 Task: Open a blank sheet, save the file as Bookstype.epub Add Heading 'Types of Books:'Add the following points with numerals 'I.	Mystery_x000D_
II.	Fantasy_x000D_
III.	Biography_x000D_
'Select the entire thext and change line spacing to  2.5 ,change the font size of heading and points to 26
Action: Mouse moved to (249, 140)
Screenshot: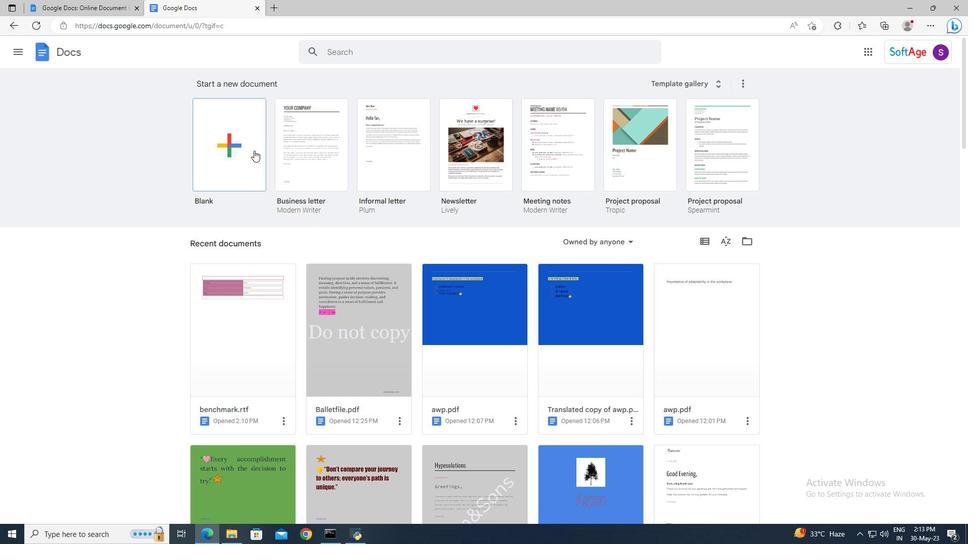 
Action: Mouse pressed left at (249, 140)
Screenshot: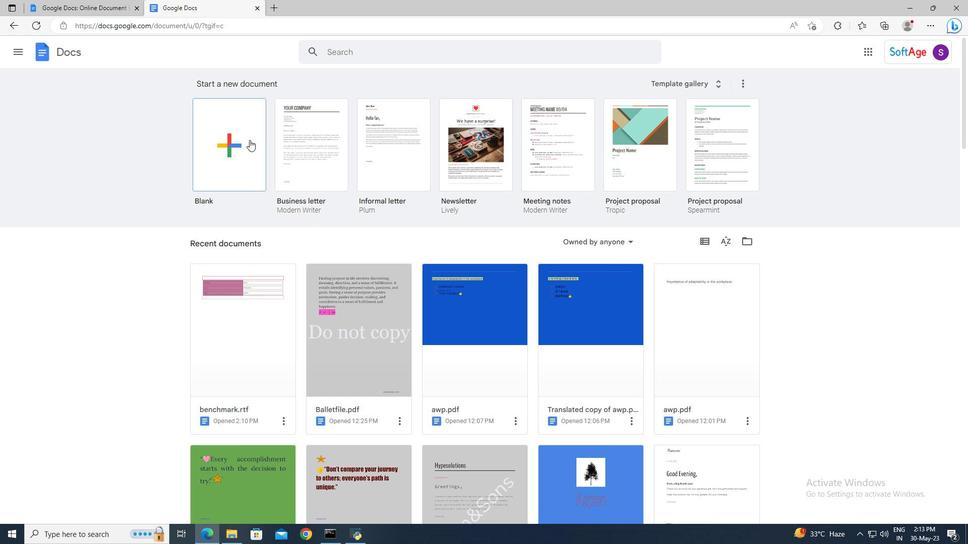 
Action: Mouse moved to (100, 47)
Screenshot: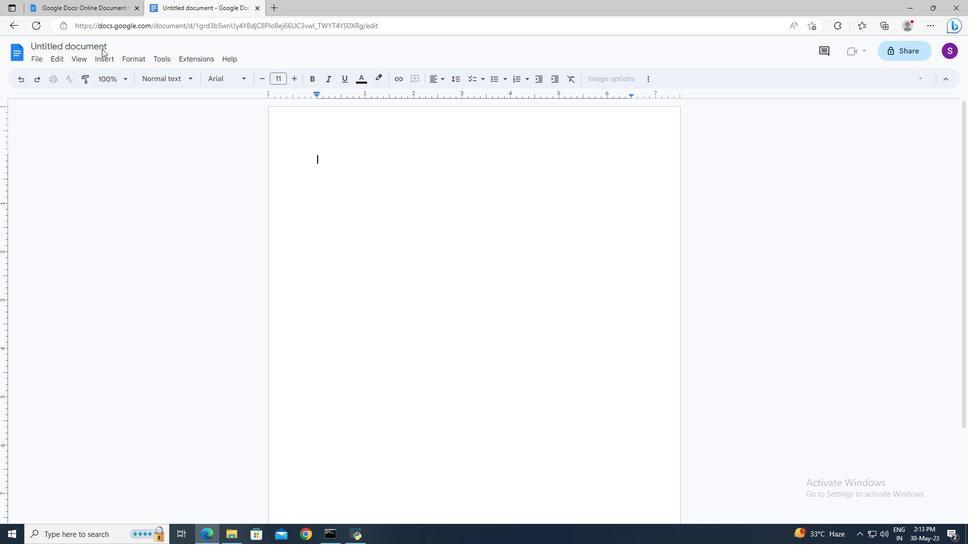 
Action: Mouse pressed left at (100, 47)
Screenshot: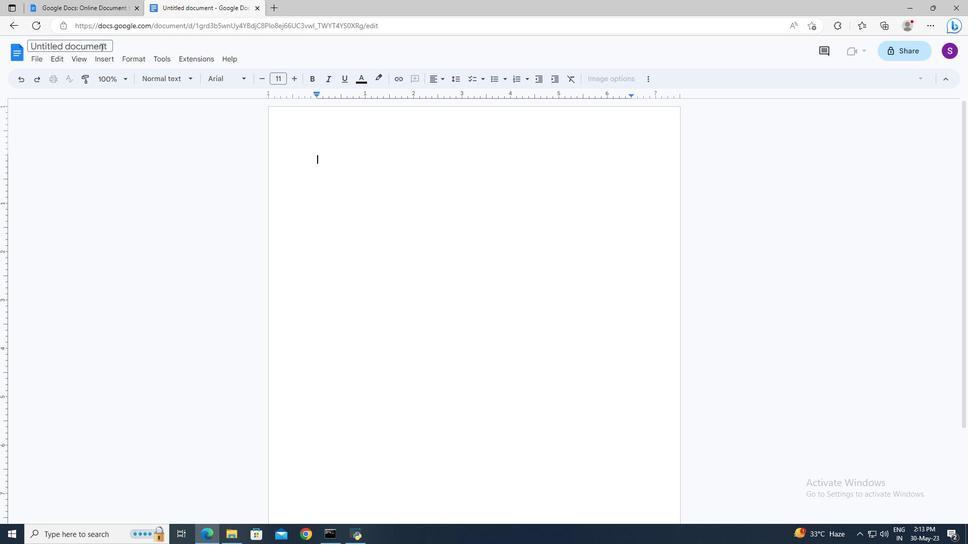 
Action: Key pressed <Key.shift>Bookstype.epub<Key.enter>
Screenshot: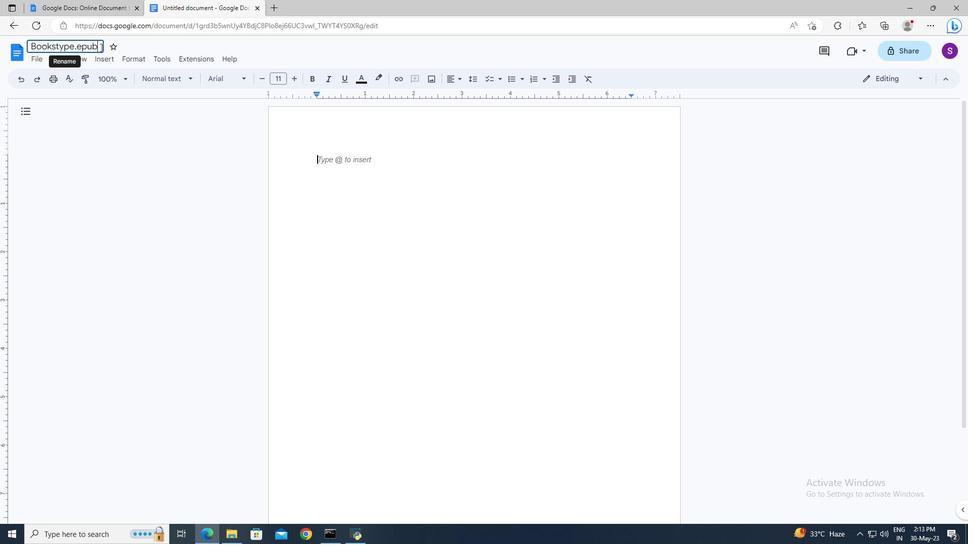 
Action: Mouse moved to (188, 77)
Screenshot: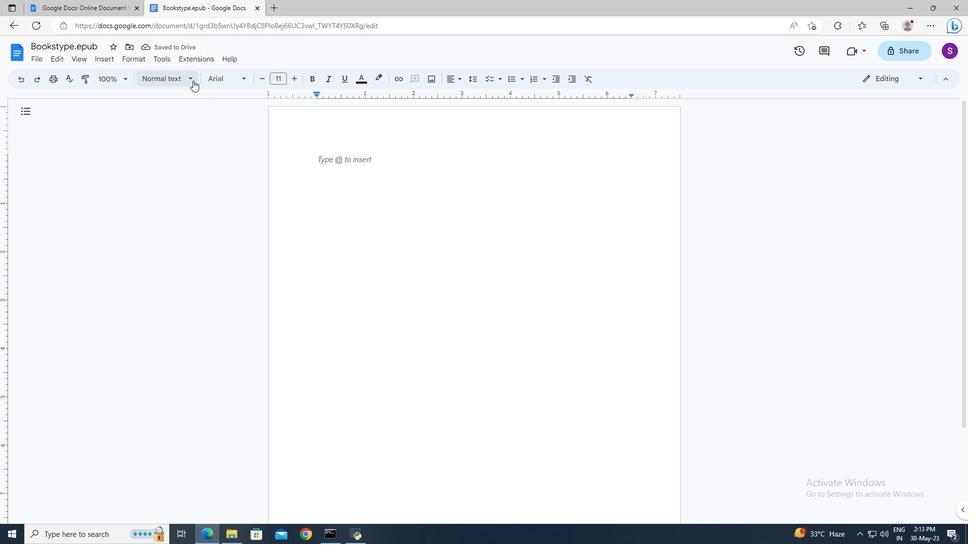 
Action: Mouse pressed left at (188, 77)
Screenshot: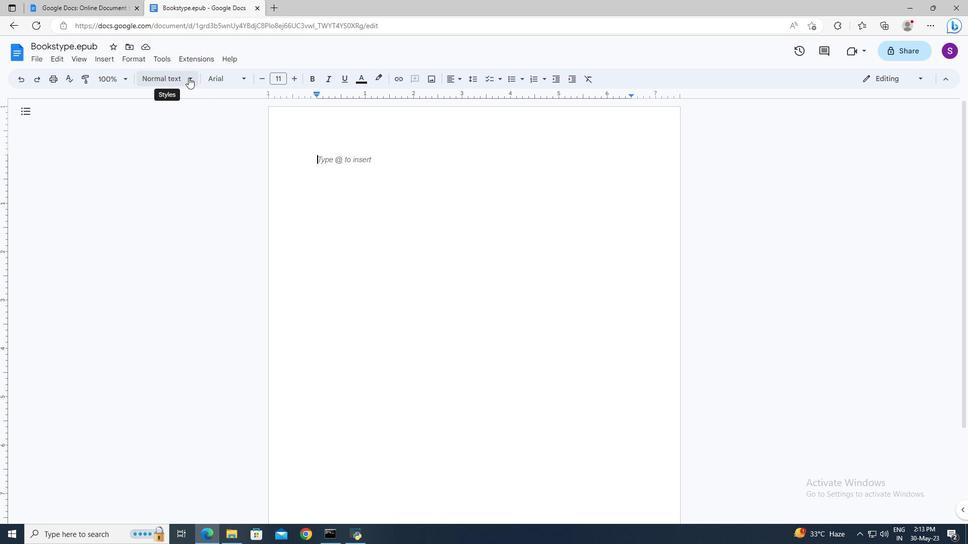 
Action: Mouse moved to (190, 209)
Screenshot: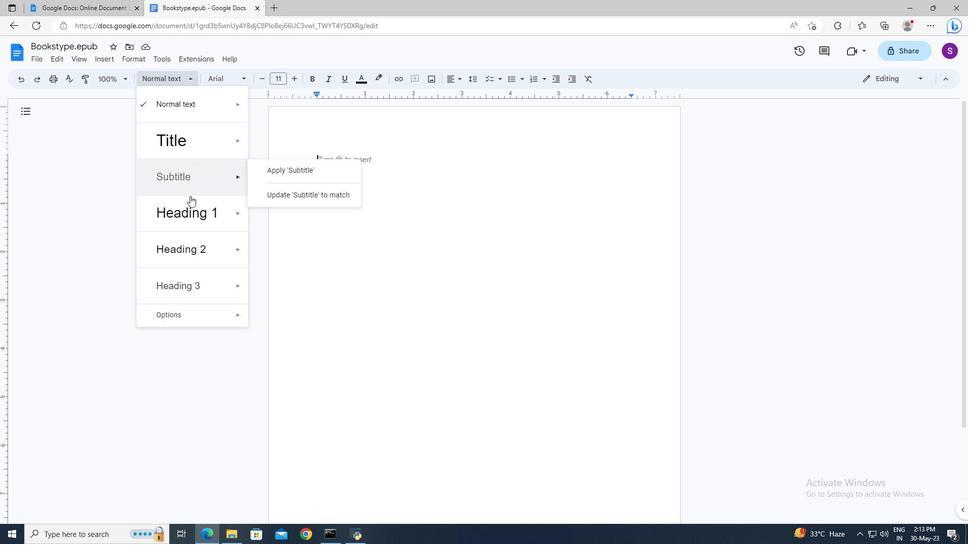 
Action: Mouse pressed left at (190, 209)
Screenshot: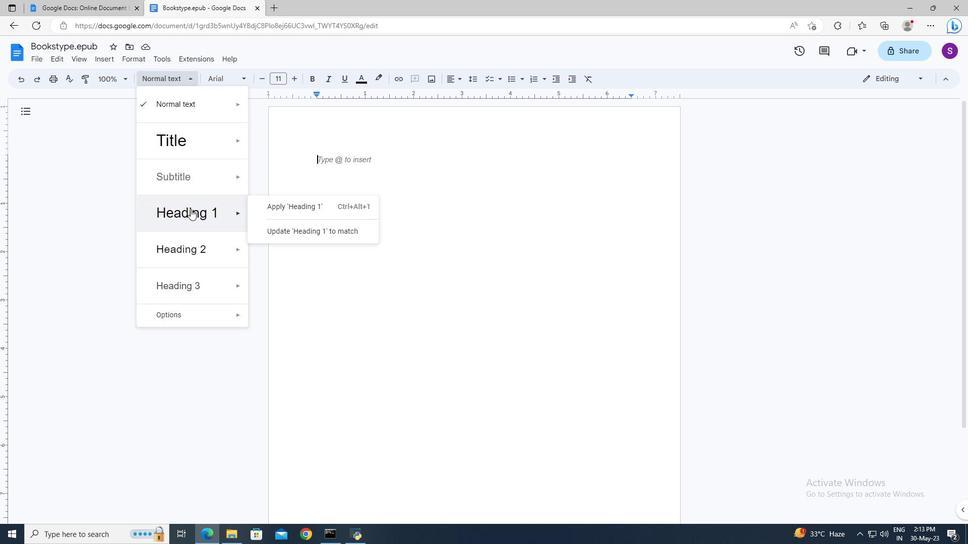 
Action: Key pressed <Key.shift>Types<Key.space>of<Key.space><Key.shift>Books<Key.shift>:<Key.enter><Key.enter>
Screenshot: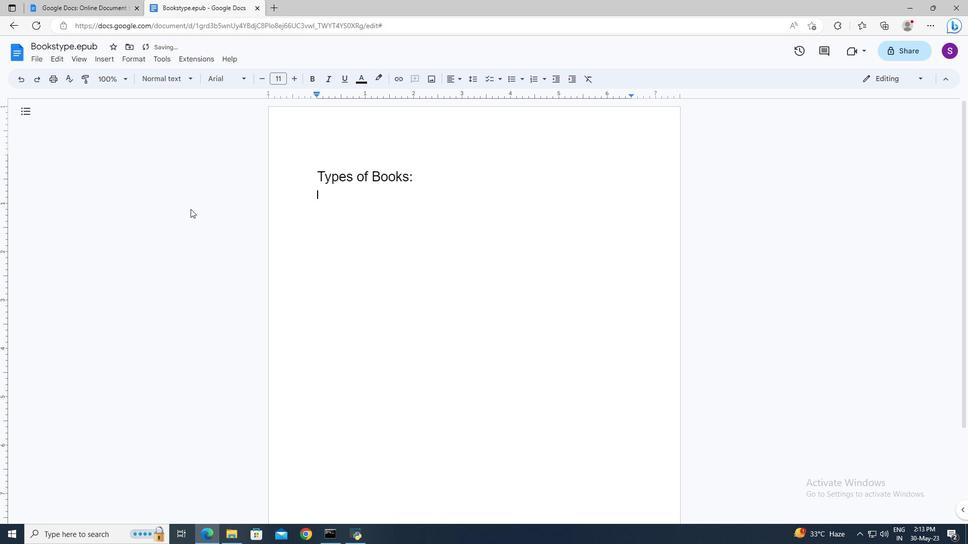 
Action: Mouse moved to (541, 77)
Screenshot: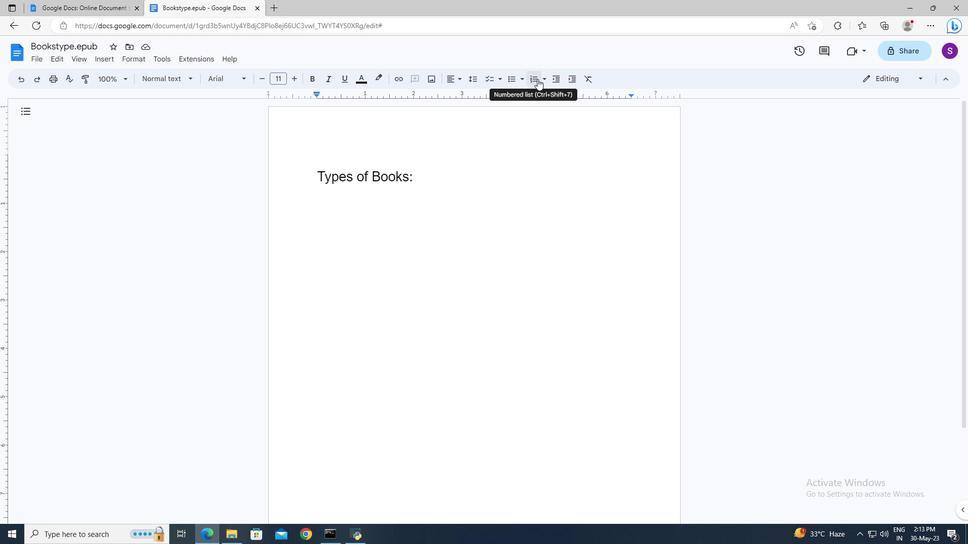 
Action: Mouse pressed left at (541, 77)
Screenshot: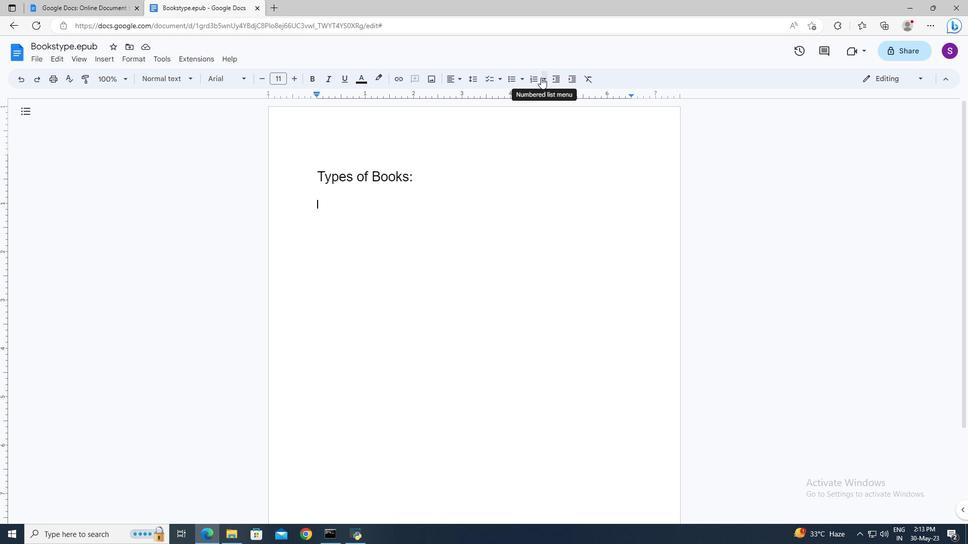 
Action: Mouse moved to (524, 77)
Screenshot: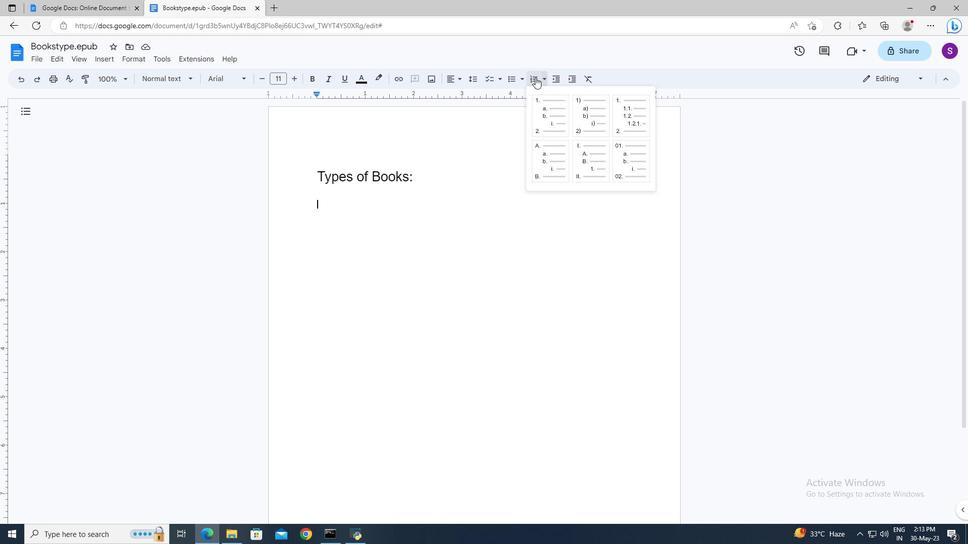 
Action: Mouse pressed left at (524, 77)
Screenshot: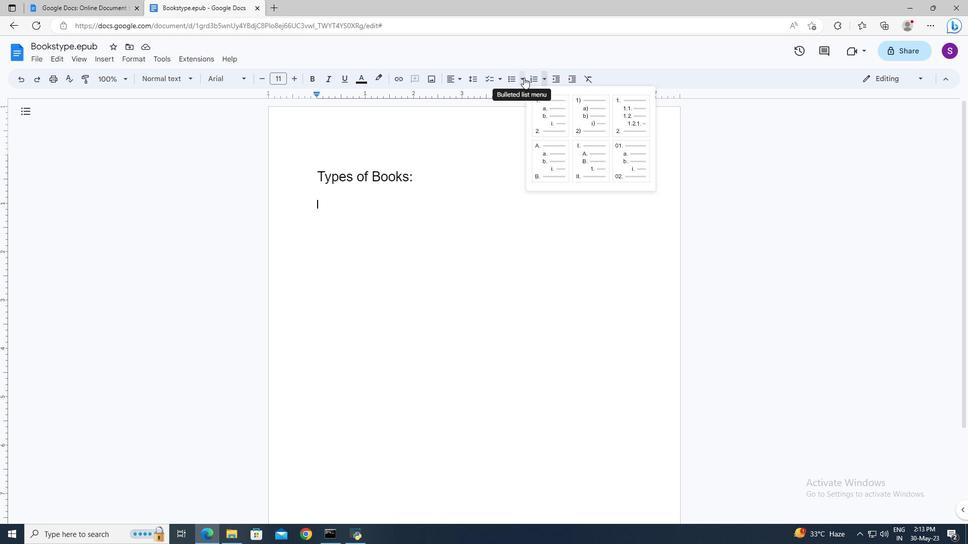 
Action: Mouse moved to (543, 80)
Screenshot: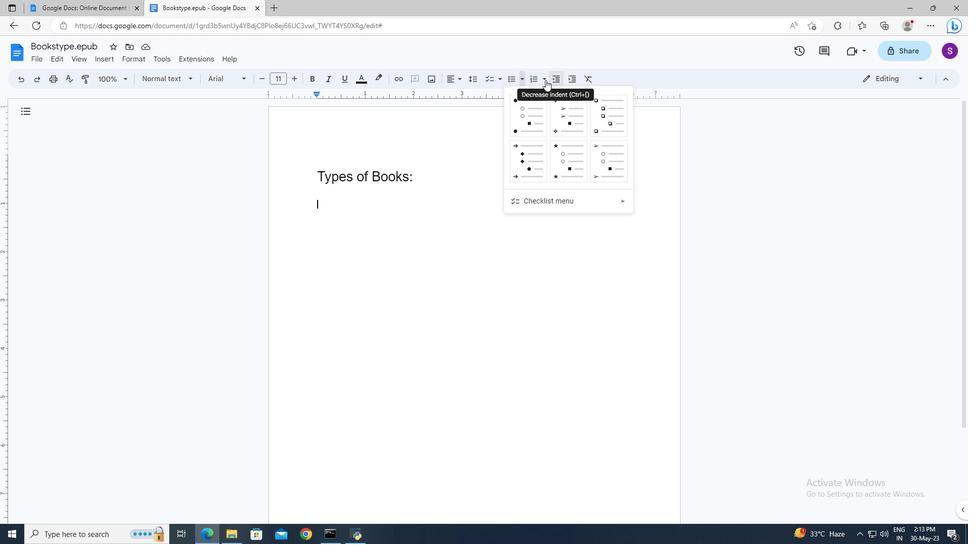 
Action: Mouse pressed left at (543, 80)
Screenshot: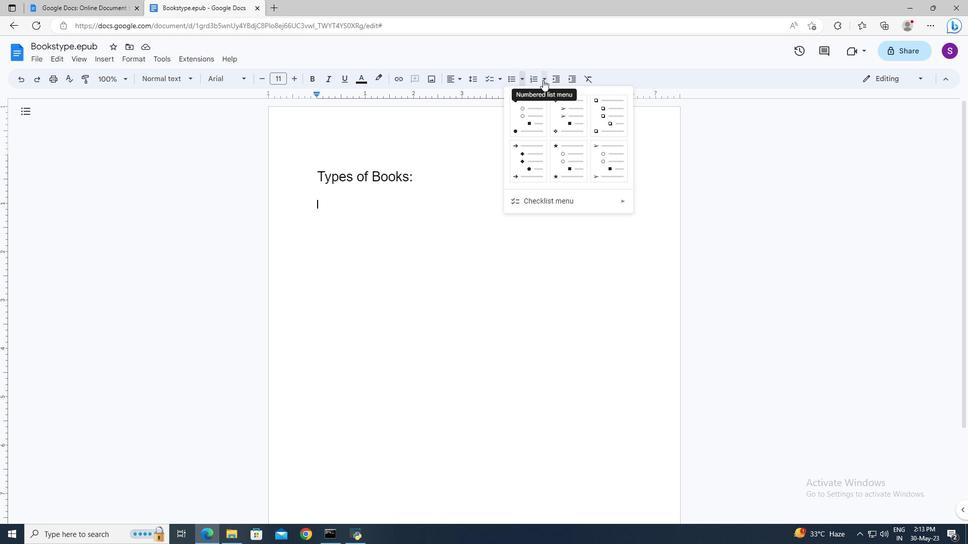 
Action: Mouse moved to (580, 156)
Screenshot: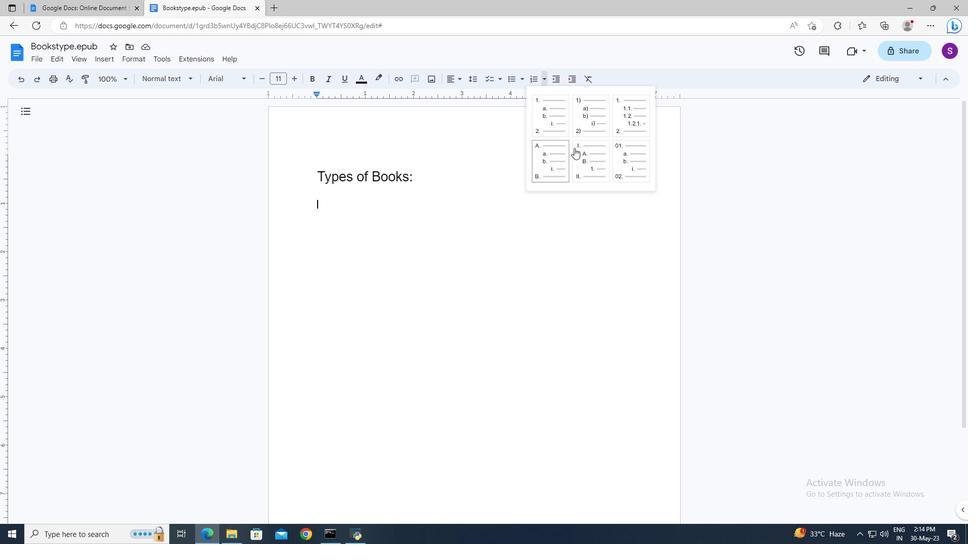 
Action: Mouse pressed left at (580, 156)
Screenshot: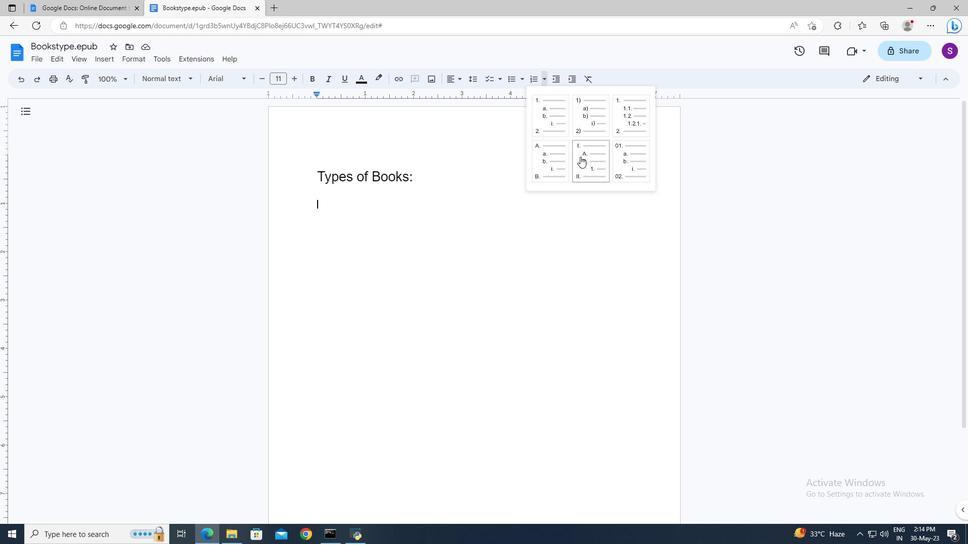 
Action: Mouse moved to (431, 203)
Screenshot: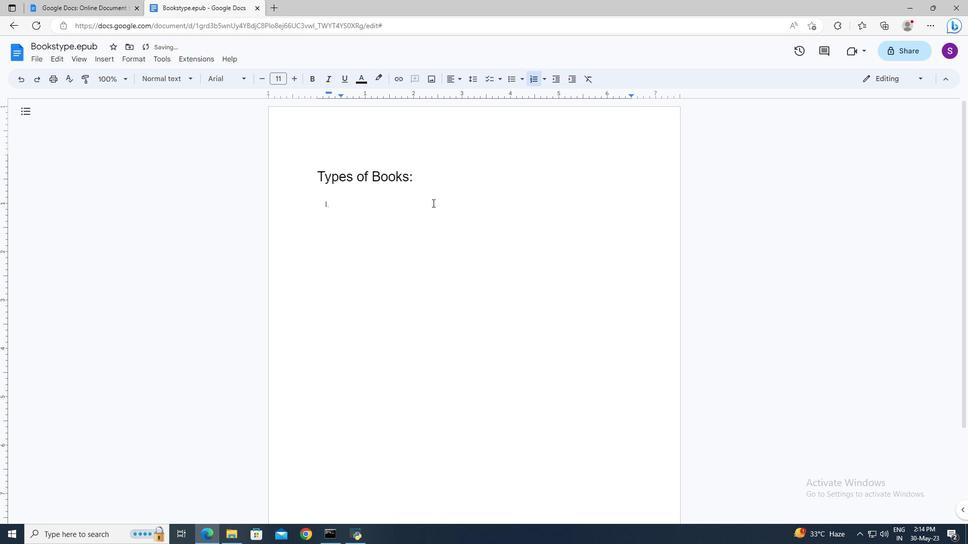 
Action: Key pressed <Key.shift>Mystery<Key.enter><Key.shift>Fantasy<Key.enter><Key.shift>Biographyctrl+A
Screenshot: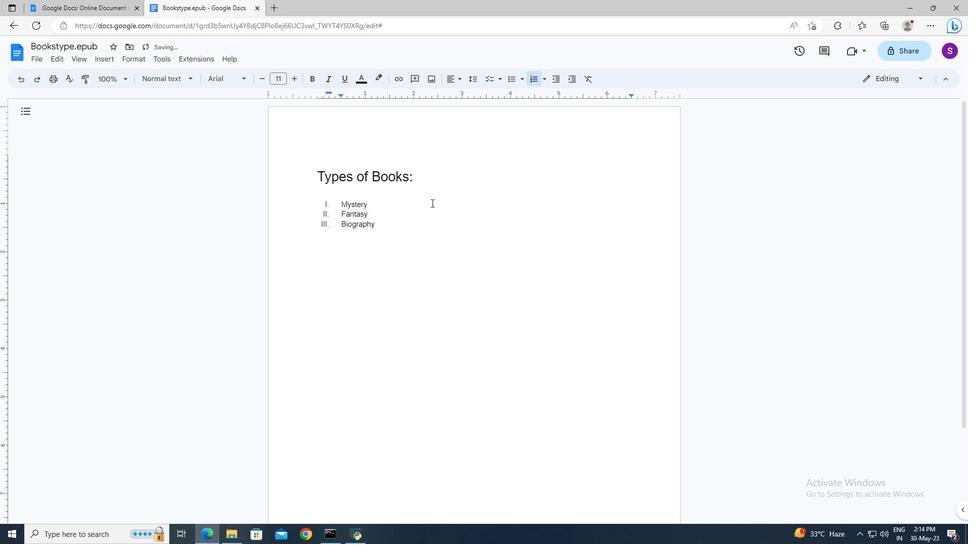 
Action: Mouse moved to (477, 81)
Screenshot: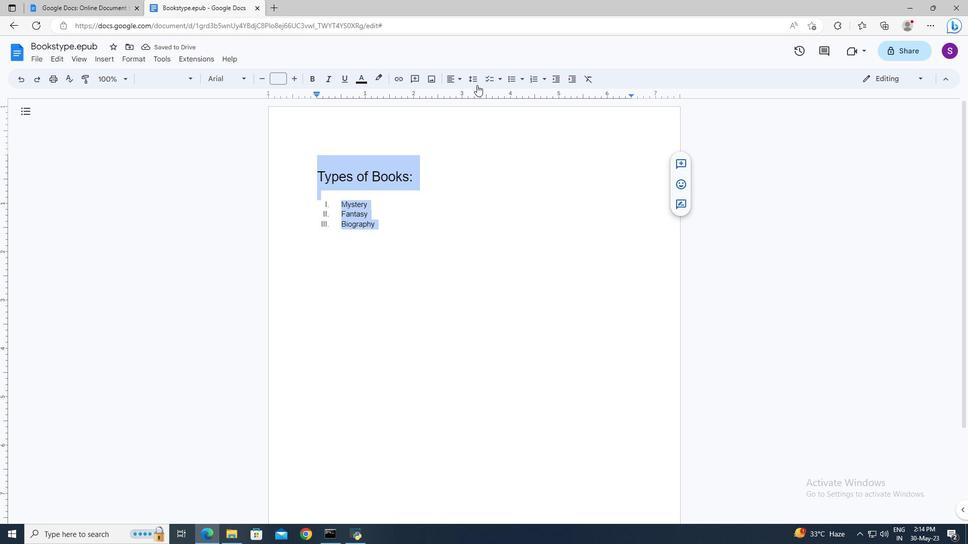 
Action: Mouse pressed left at (477, 81)
Screenshot: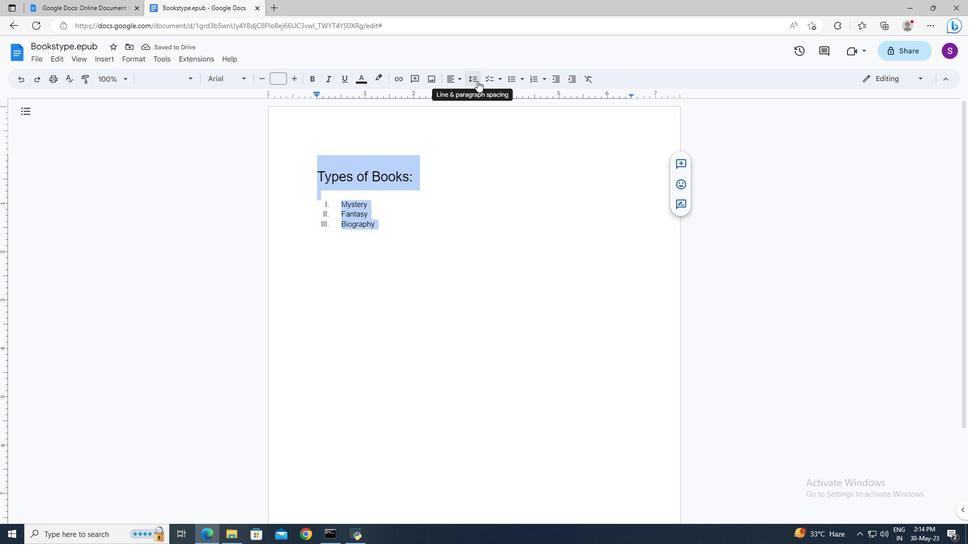 
Action: Mouse moved to (499, 211)
Screenshot: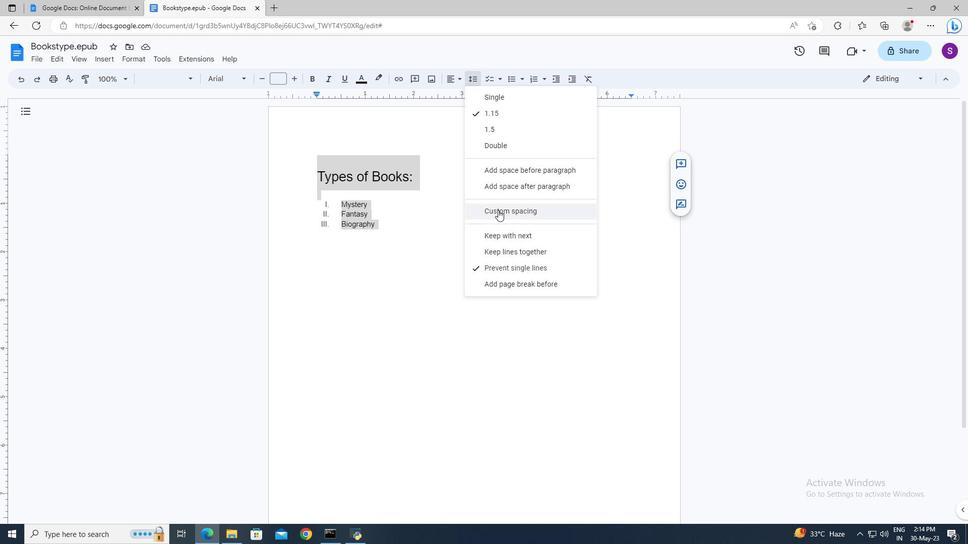 
Action: Mouse pressed left at (499, 211)
Screenshot: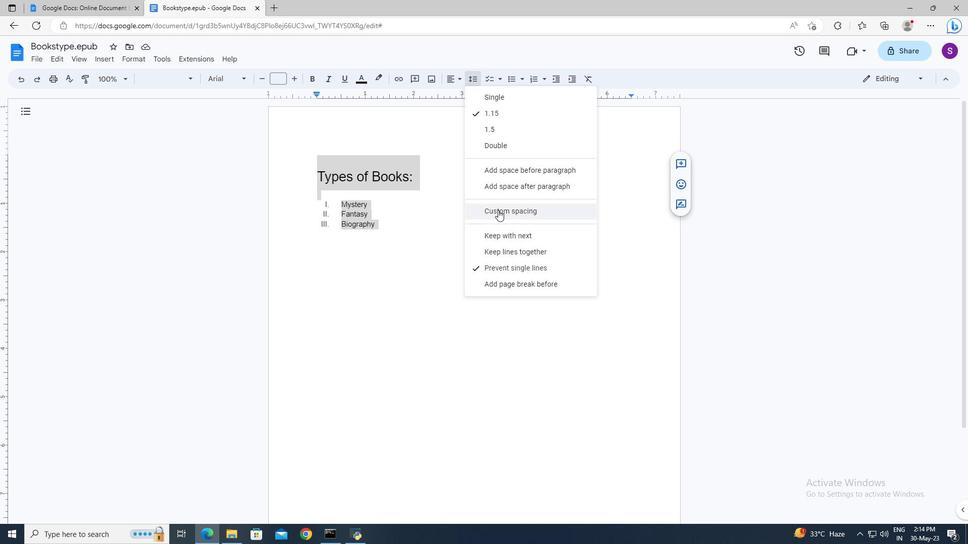 
Action: Mouse moved to (453, 244)
Screenshot: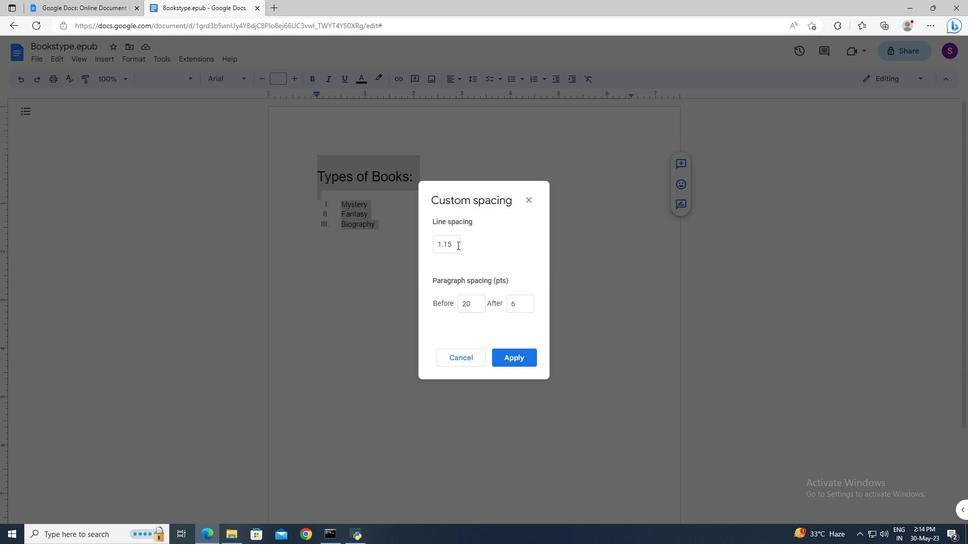
Action: Mouse pressed left at (453, 244)
Screenshot: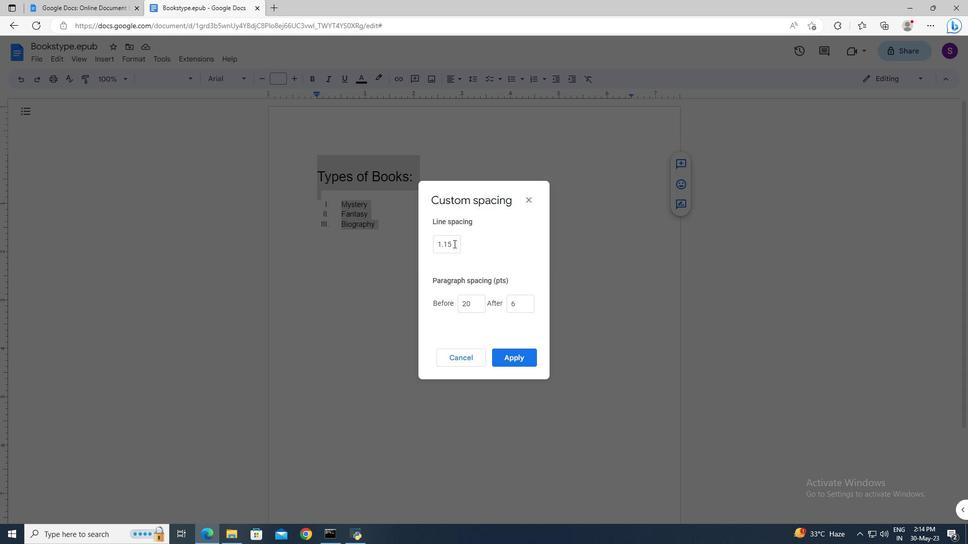 
Action: Key pressed ctrl+A<Key.delete>2.5
Screenshot: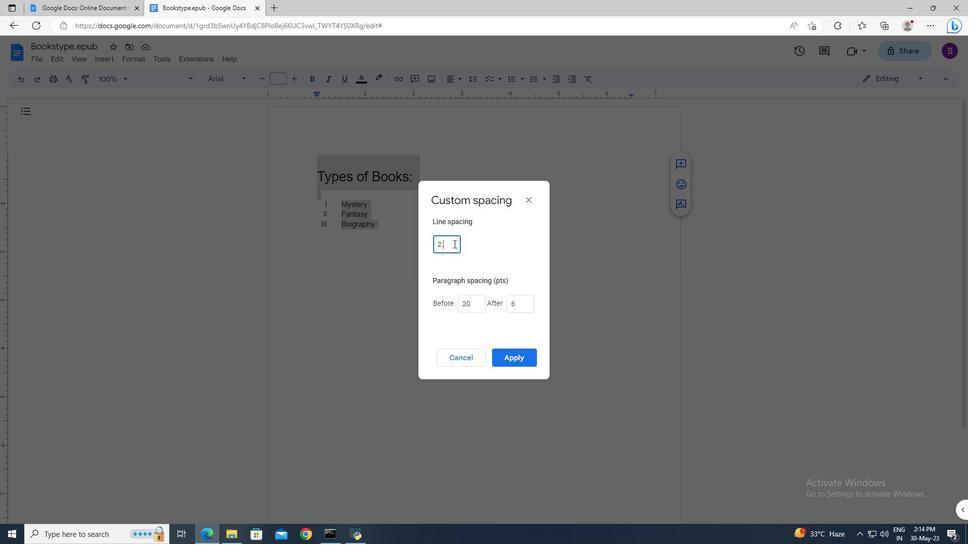 
Action: Mouse moved to (528, 354)
Screenshot: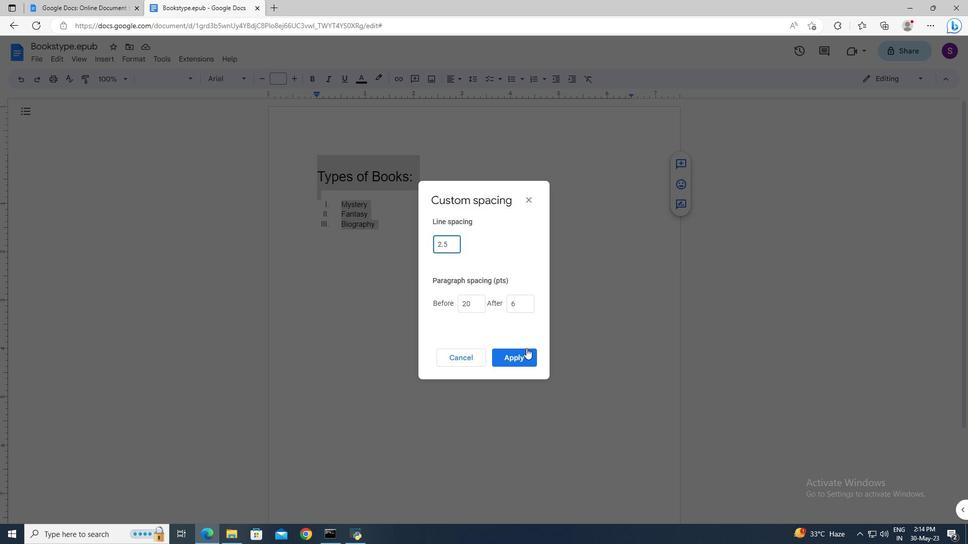 
Action: Mouse pressed left at (528, 354)
Screenshot: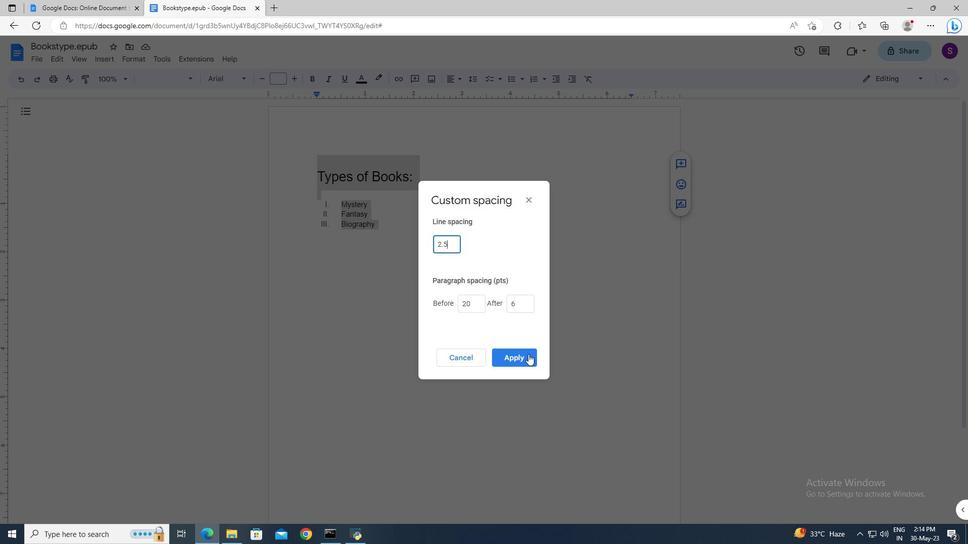 
Action: Mouse moved to (464, 334)
Screenshot: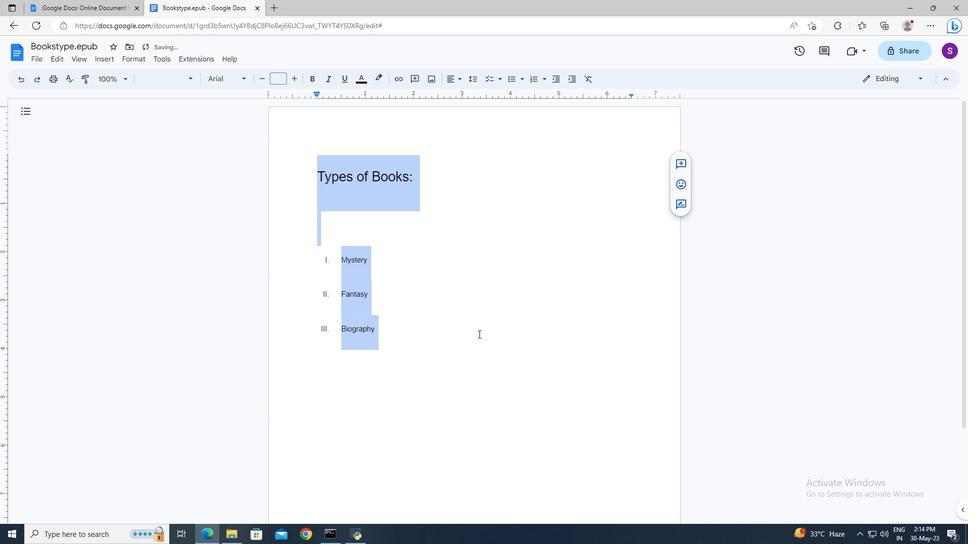 
Action: Mouse pressed left at (464, 334)
Screenshot: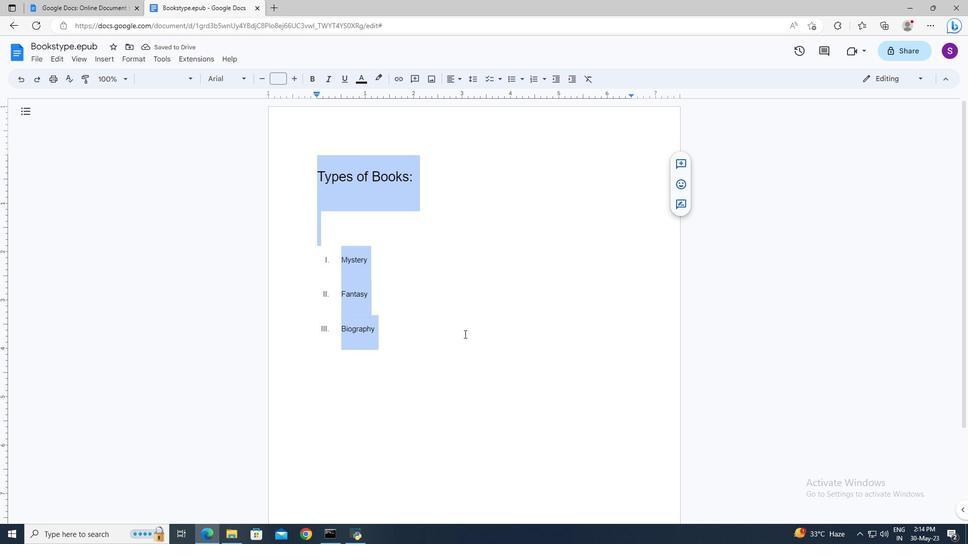 
Action: Mouse moved to (319, 170)
Screenshot: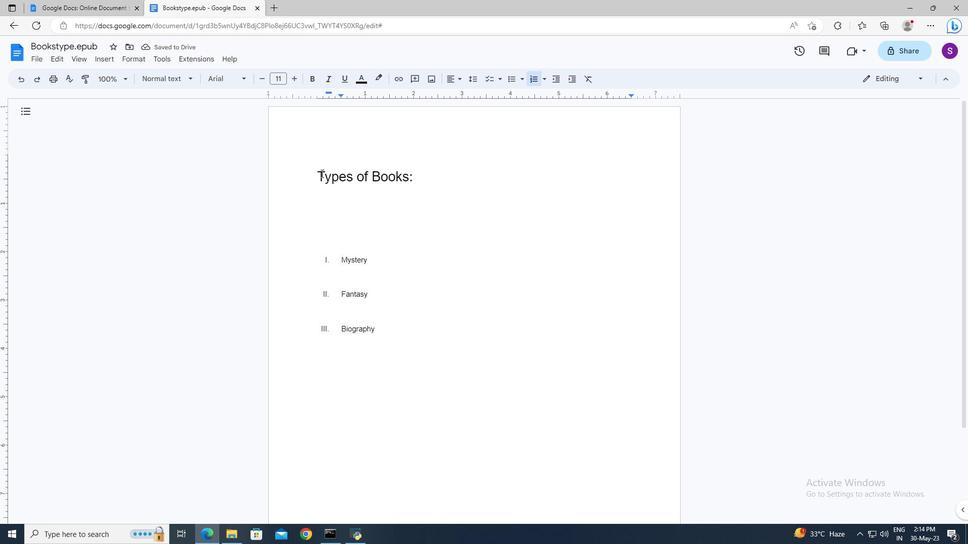 
Action: Mouse pressed left at (319, 170)
Screenshot: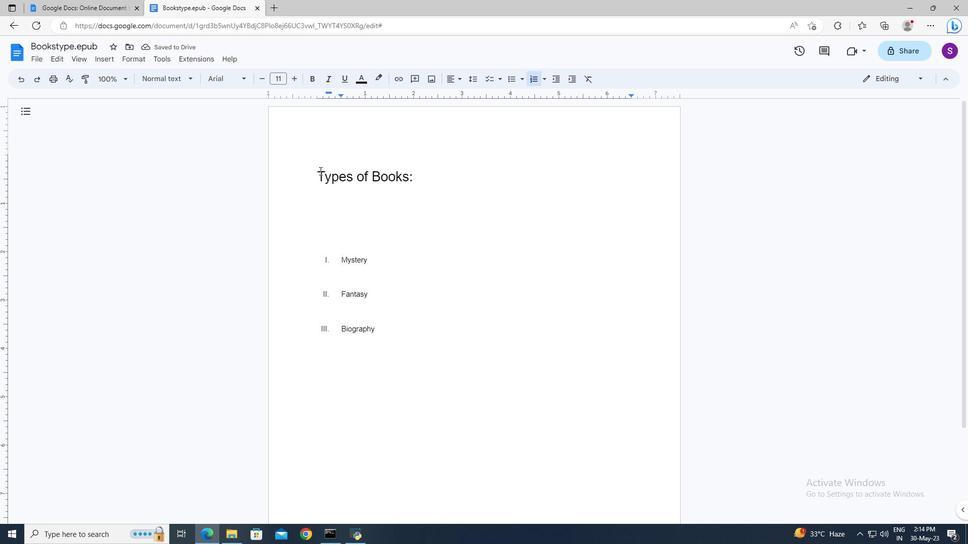 
Action: Key pressed <Key.shift><Key.right><Key.right><Key.right><Key.right>
Screenshot: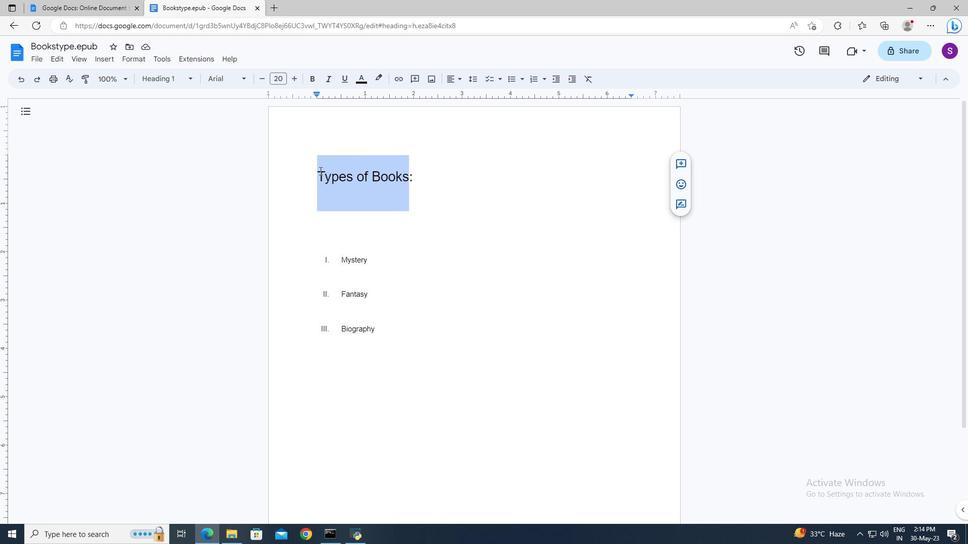 
Action: Mouse moved to (283, 77)
Screenshot: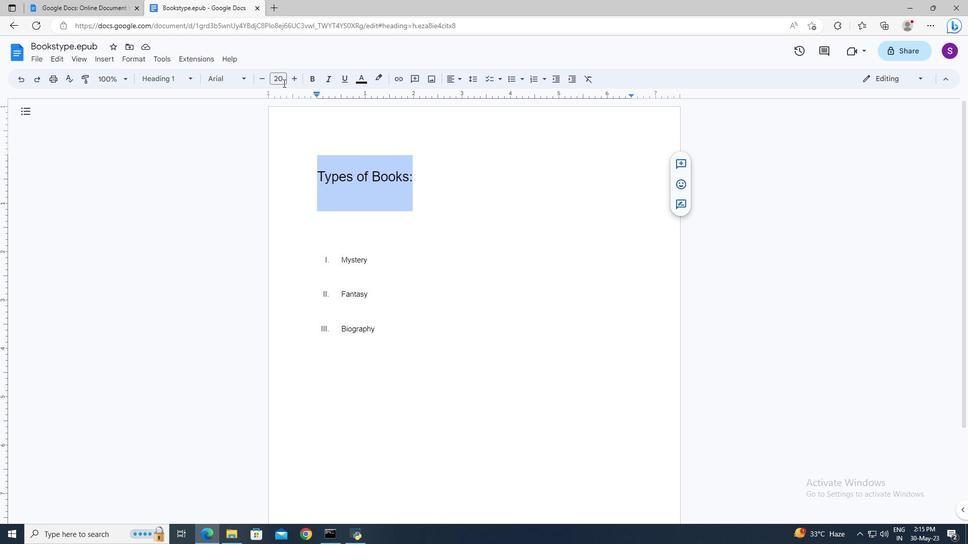 
Action: Mouse pressed left at (283, 77)
Screenshot: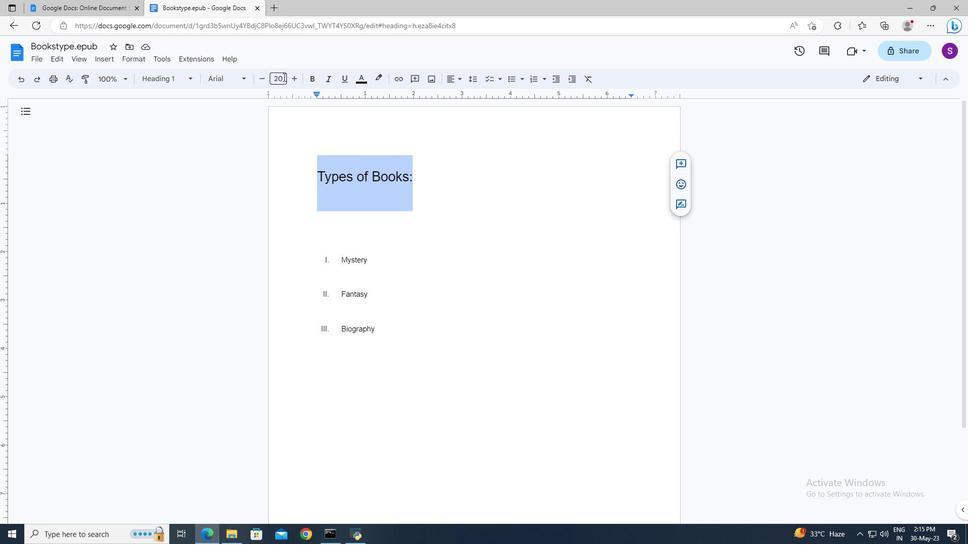 
Action: Key pressed 26<Key.enter>
Screenshot: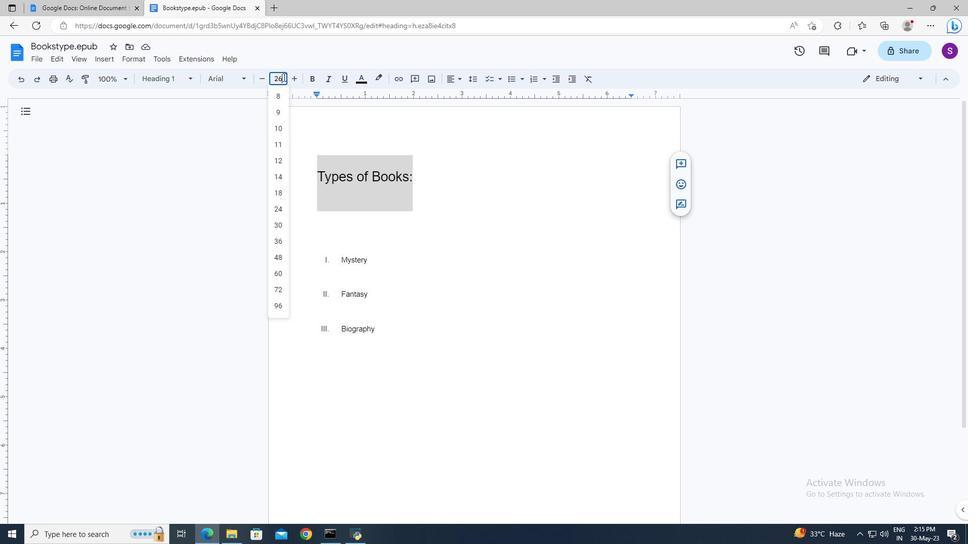
Action: Mouse moved to (342, 270)
Screenshot: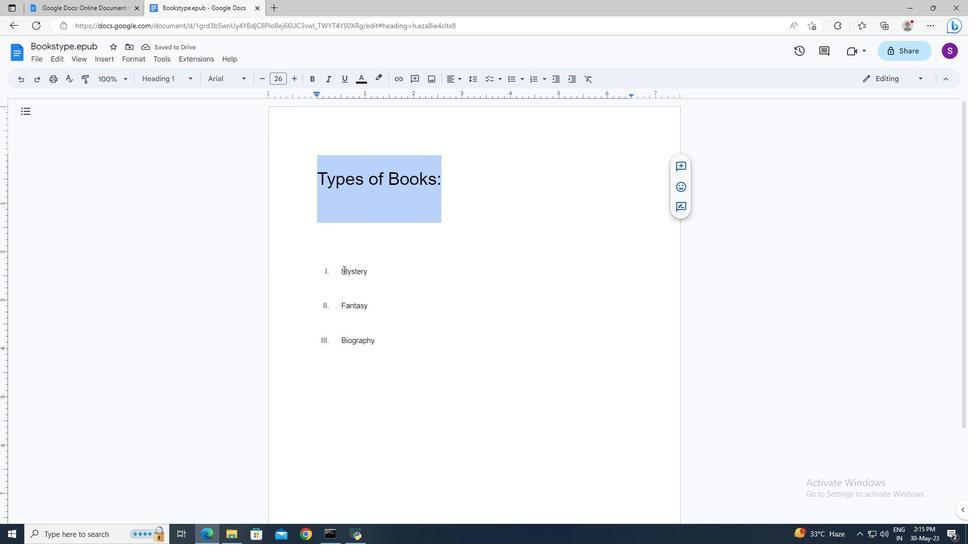 
Action: Mouse pressed left at (342, 270)
Screenshot: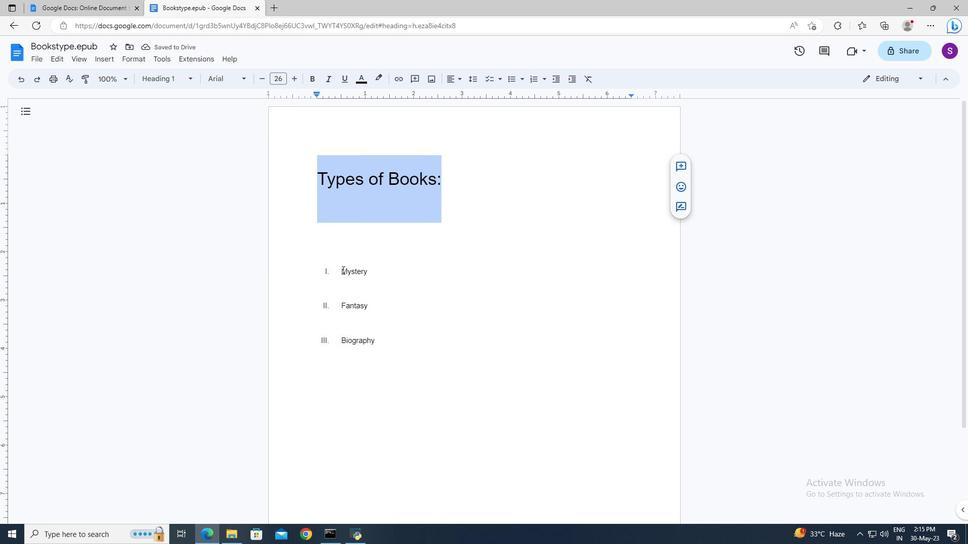 
Action: Key pressed <Key.shift><Key.down><Key.end><Key.end><Key.end>
Screenshot: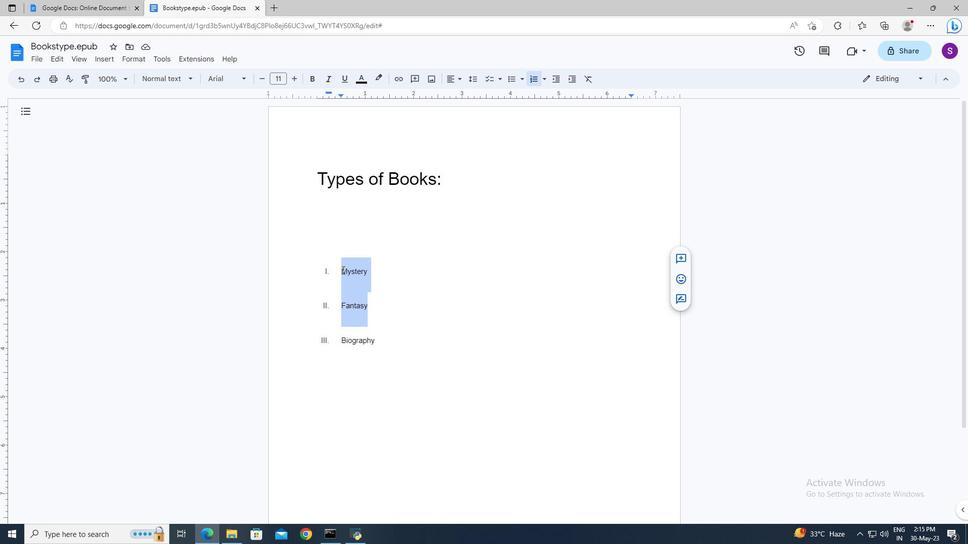 
Action: Mouse moved to (279, 80)
Screenshot: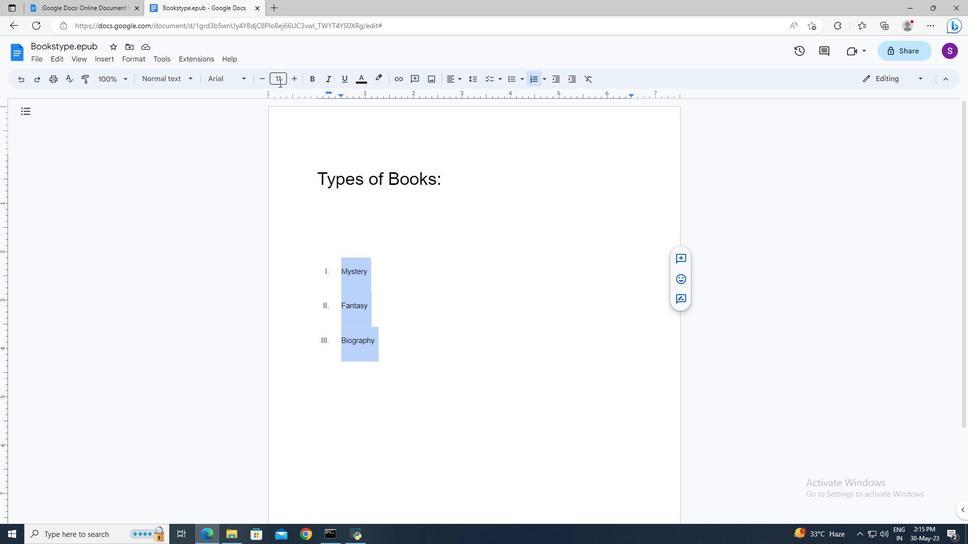 
Action: Mouse pressed left at (279, 80)
Screenshot: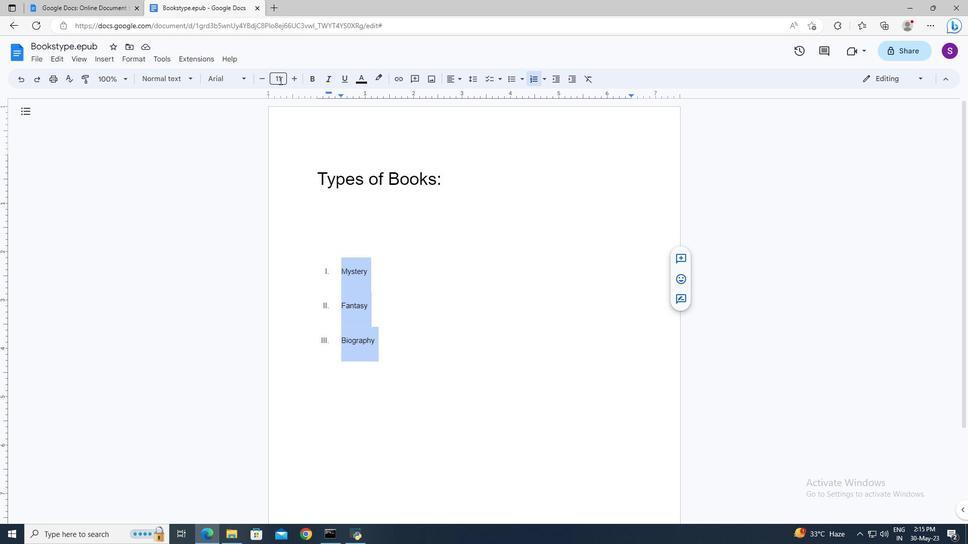 
Action: Mouse moved to (275, 83)
Screenshot: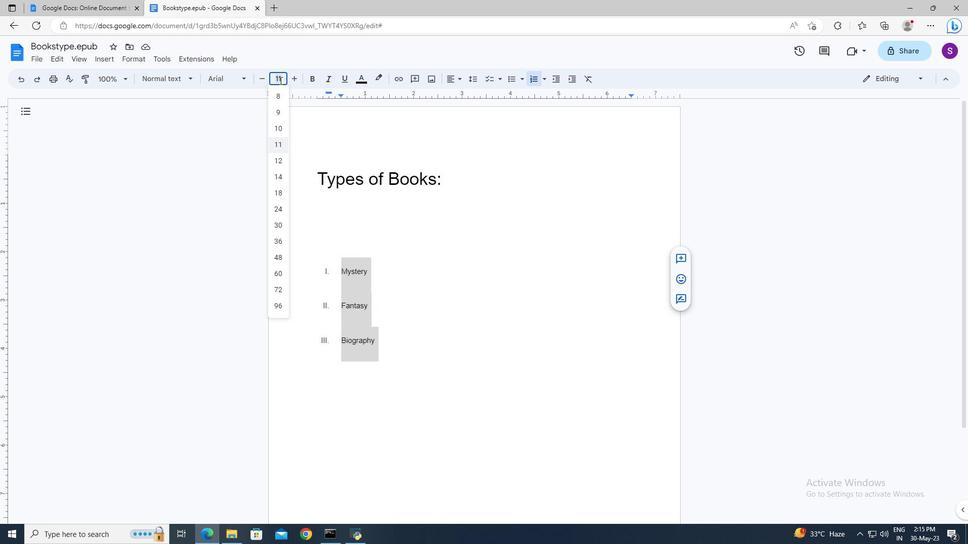 
Action: Key pressed 26<Key.enter>
Screenshot: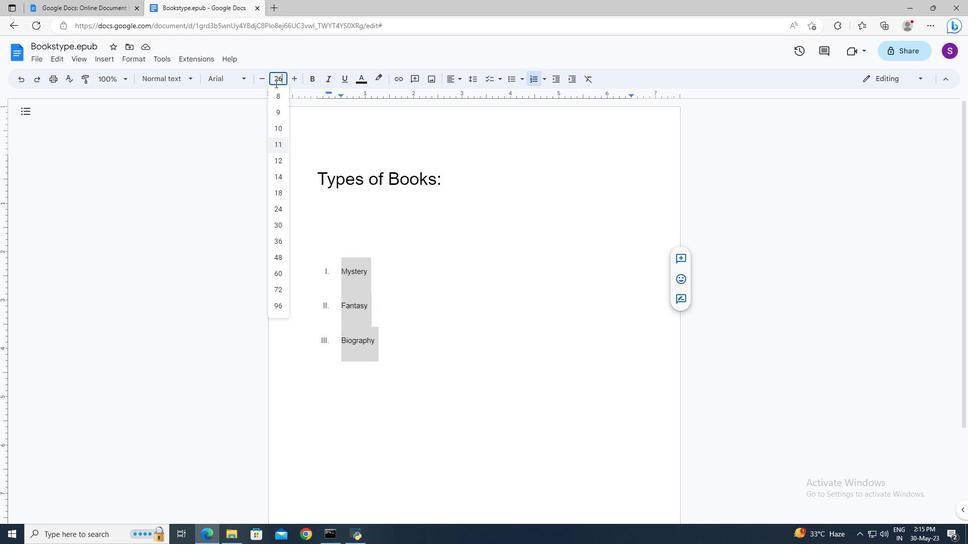 
Action: Mouse moved to (313, 185)
Screenshot: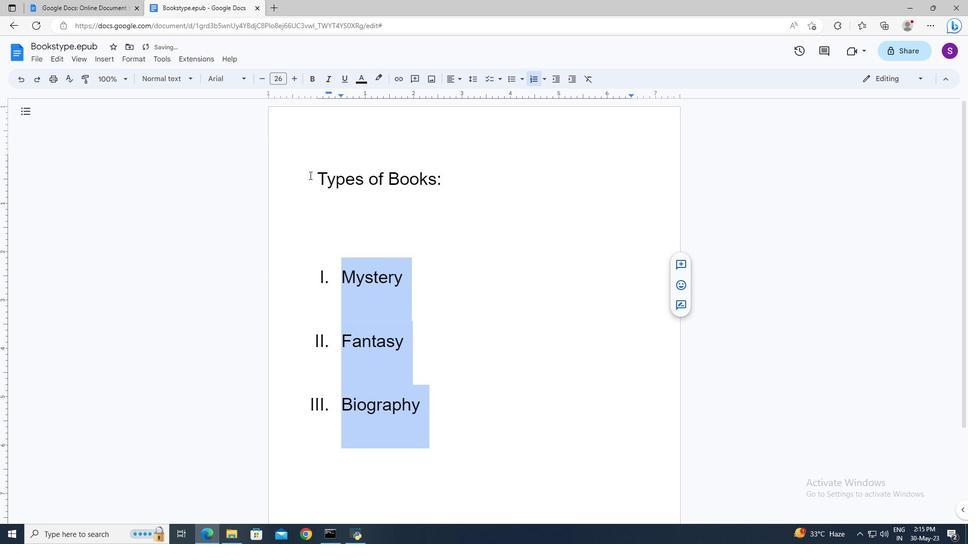 
Action: Mouse pressed left at (313, 185)
Screenshot: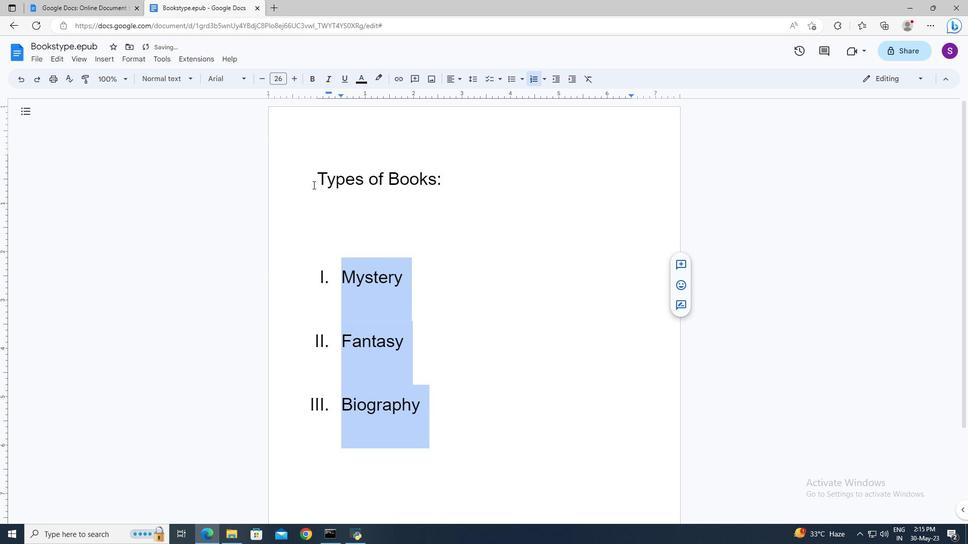 
